 Task: For heading Arial Rounded MT Bold with Underline.  font size for heading26,  'Change the font style of data to'Browallia New.  and font size to 18,  Change the alignment of both headline & data to Align middle & Align Text left.  In the sheet  Budget Tracker Data
Action: Mouse moved to (775, 104)
Screenshot: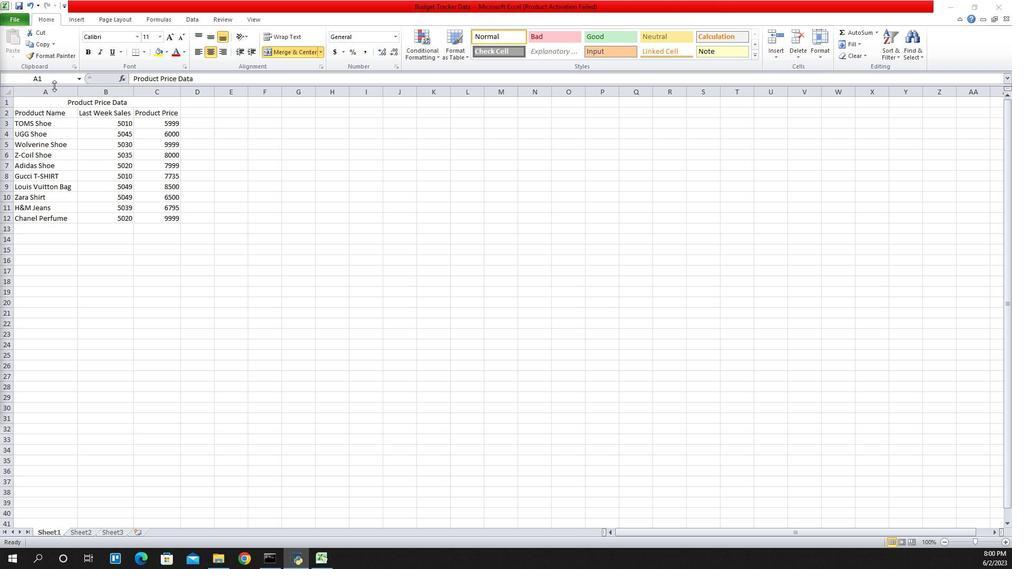 
Action: Mouse pressed left at (775, 104)
Screenshot: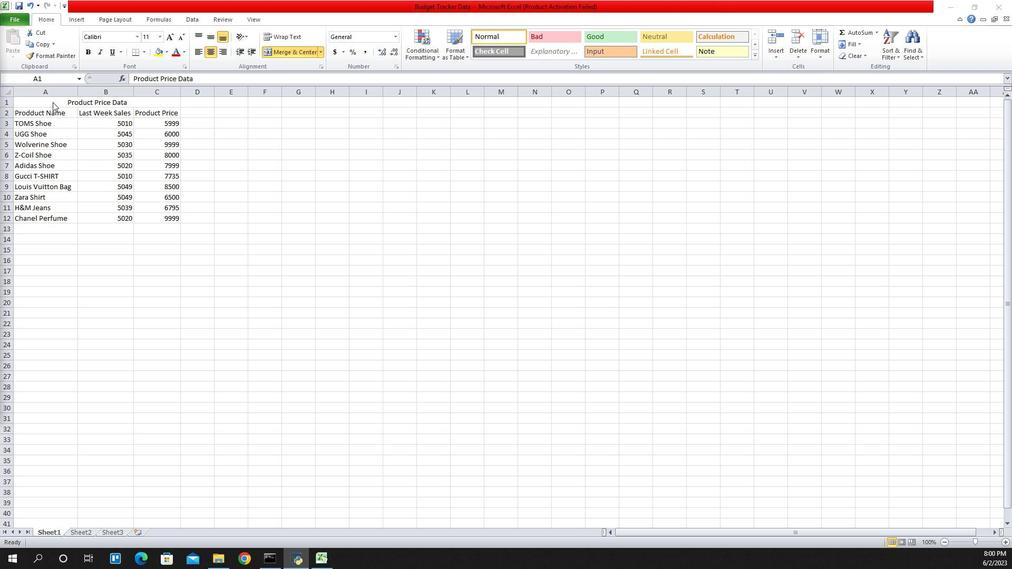 
Action: Mouse moved to (861, 37)
Screenshot: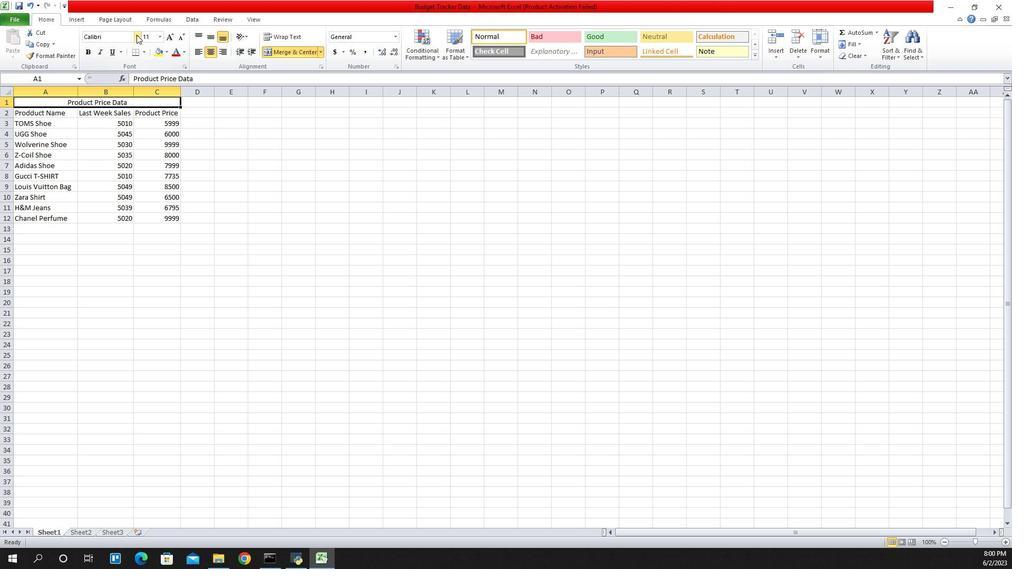 
Action: Mouse pressed left at (861, 37)
Screenshot: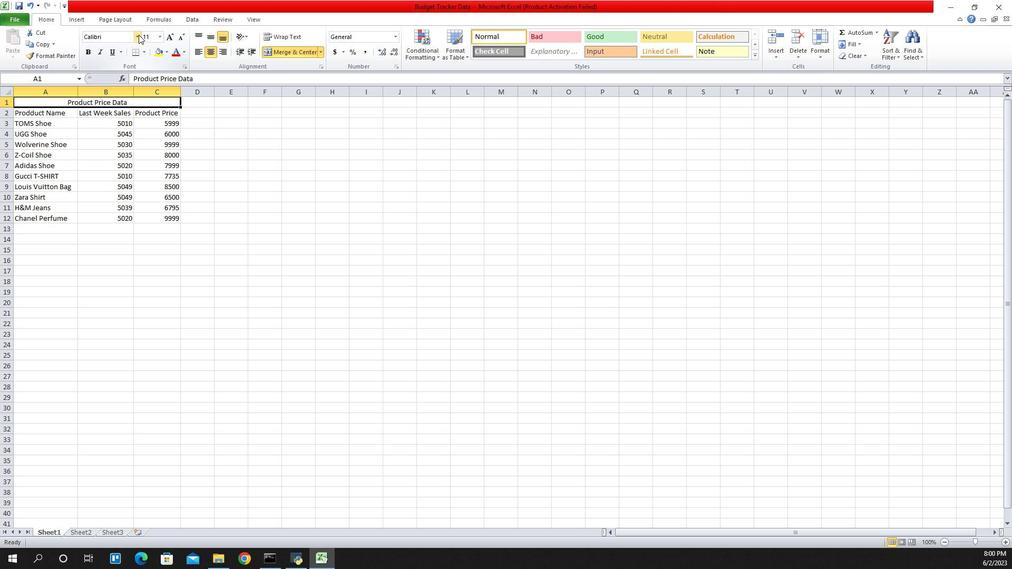 
Action: Mouse moved to (858, 159)
Screenshot: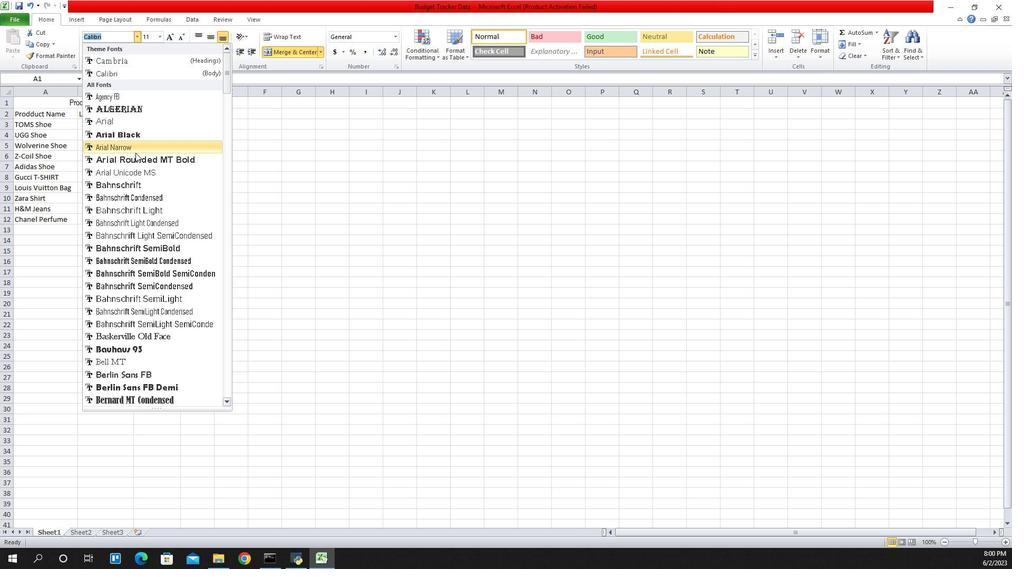 
Action: Mouse pressed left at (858, 159)
Screenshot: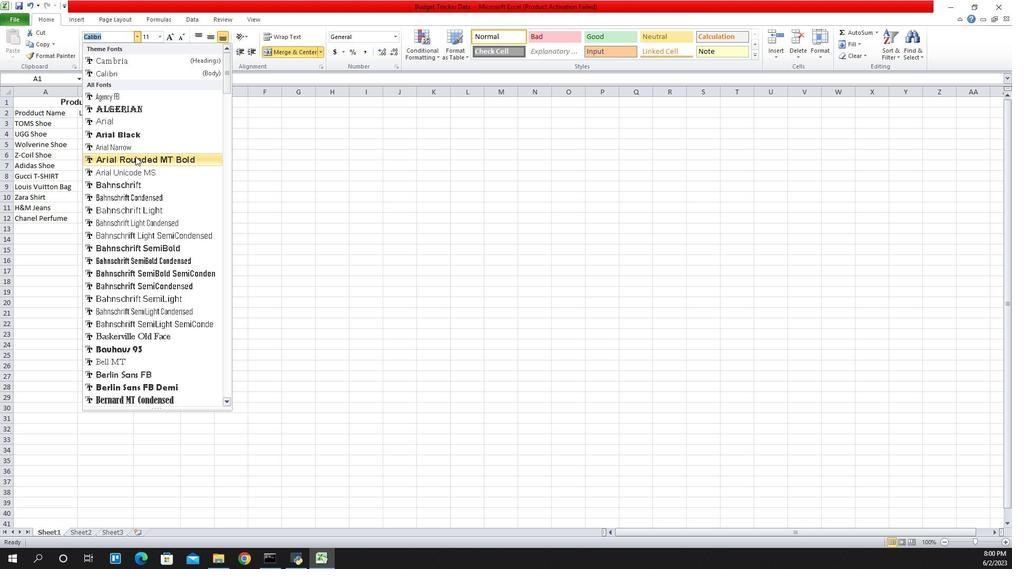 
Action: Mouse moved to (814, 53)
Screenshot: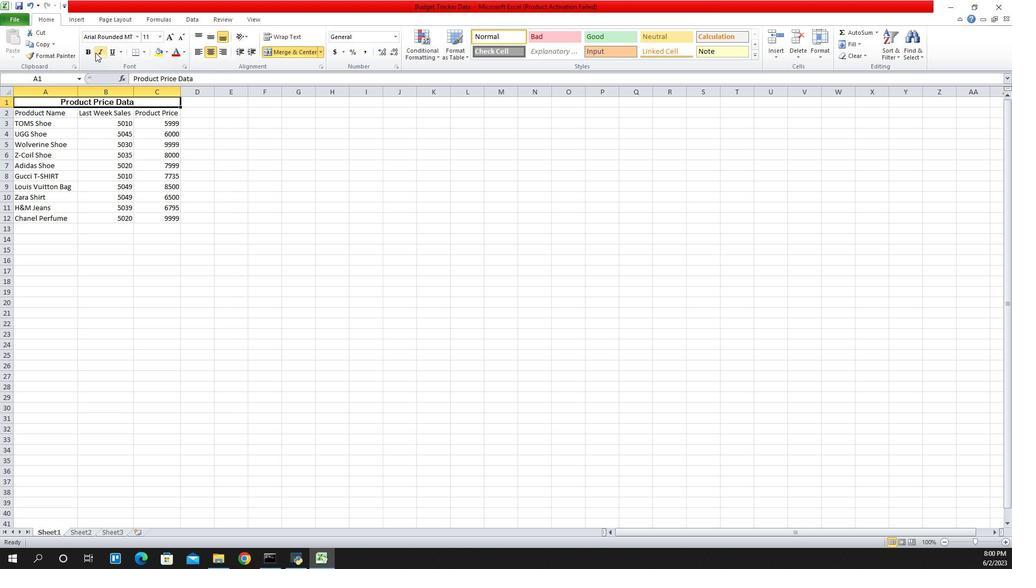 
Action: Mouse pressed left at (814, 53)
Screenshot: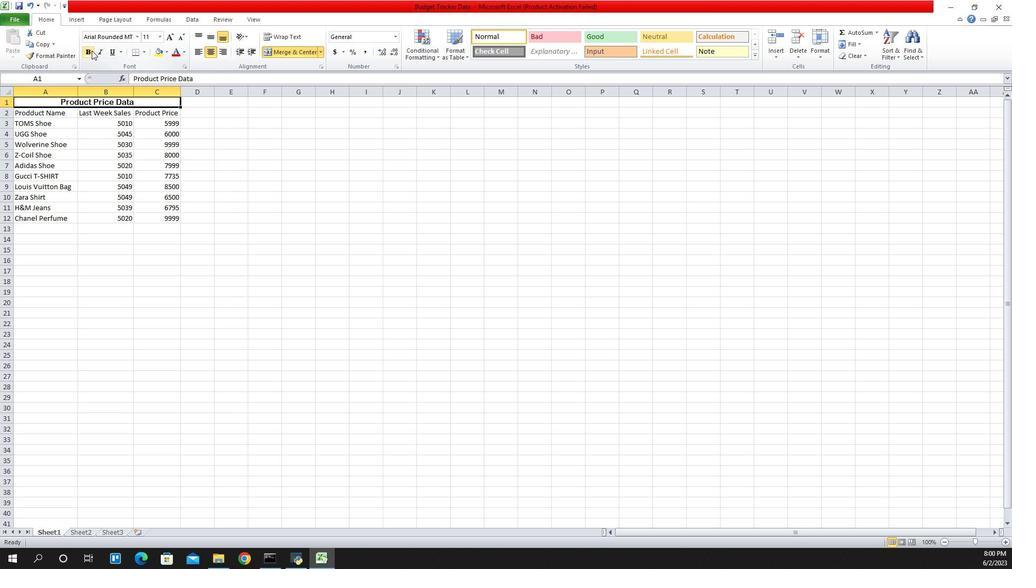 
Action: Mouse moved to (837, 55)
Screenshot: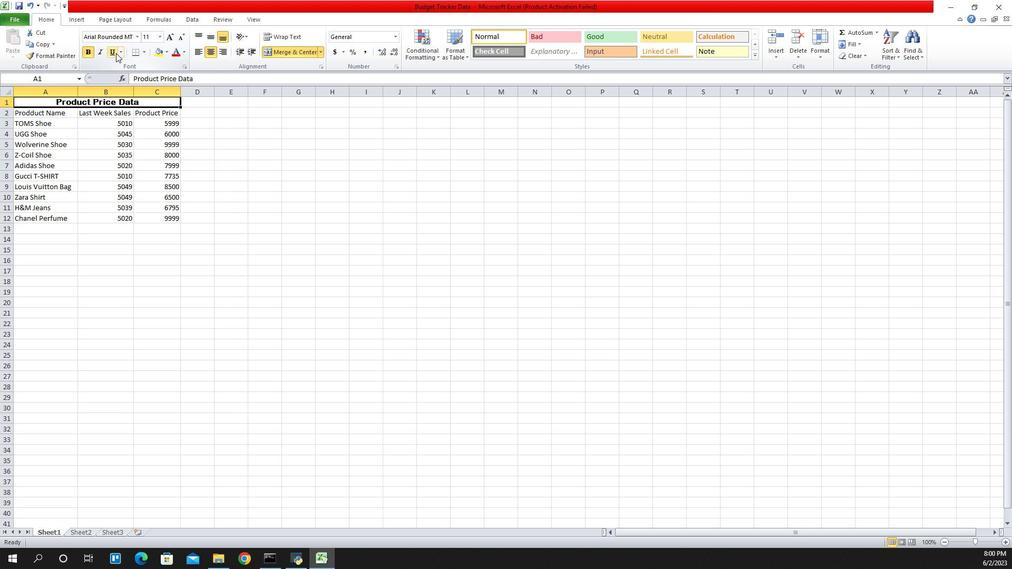 
Action: Mouse pressed left at (837, 55)
Screenshot: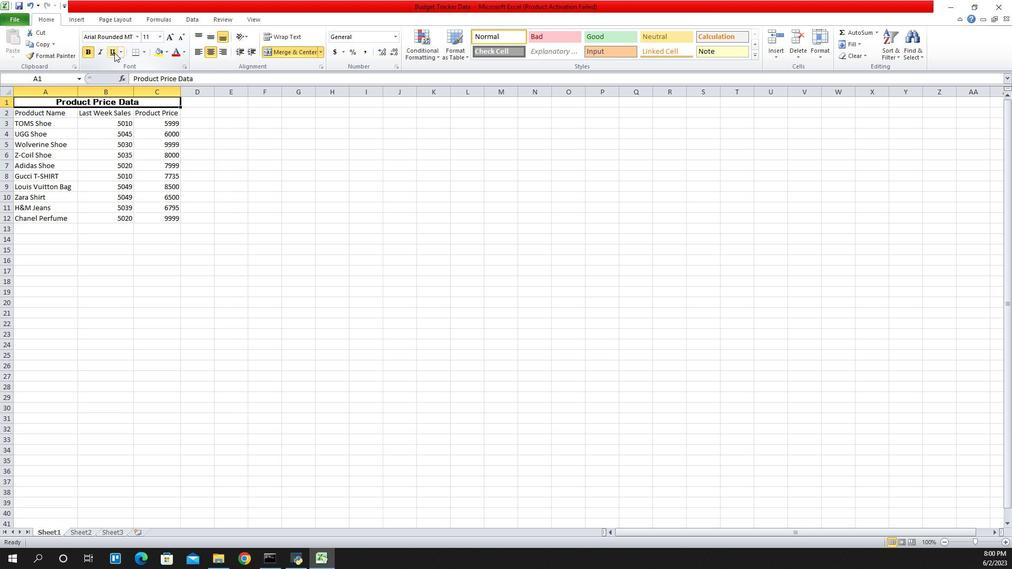 
Action: Mouse moved to (881, 39)
Screenshot: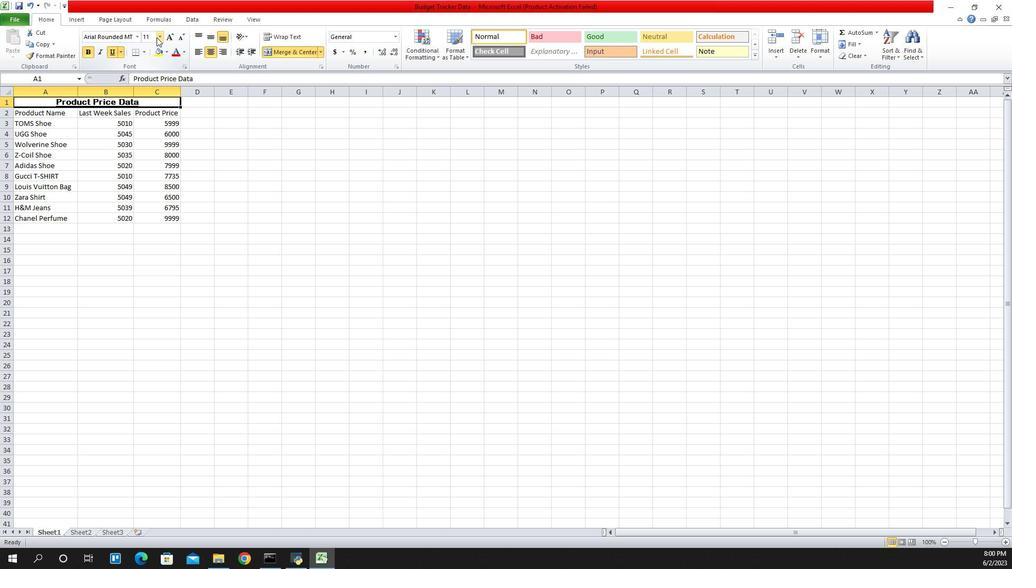 
Action: Mouse pressed left at (881, 39)
Screenshot: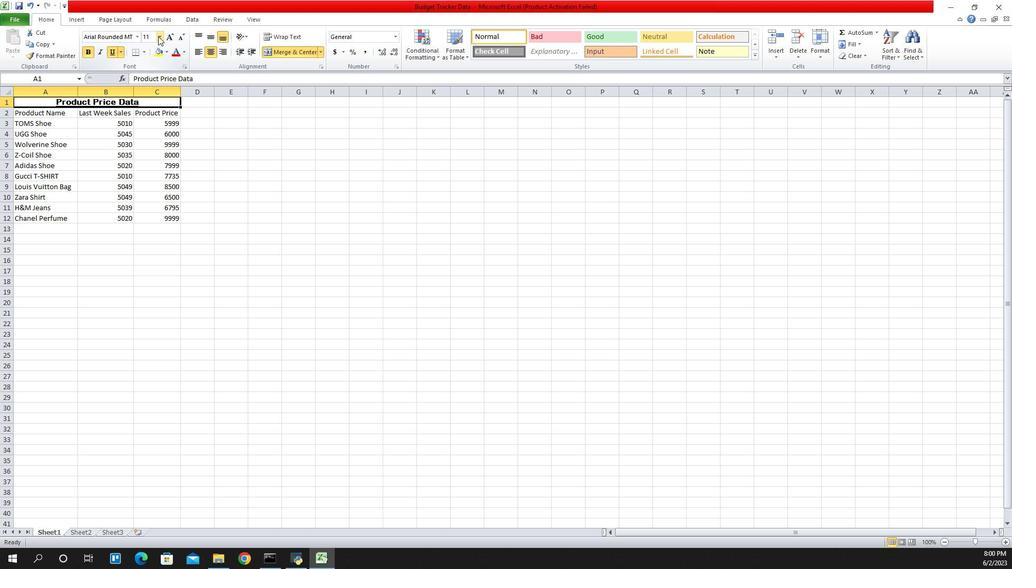 
Action: Mouse moved to (868, 148)
Screenshot: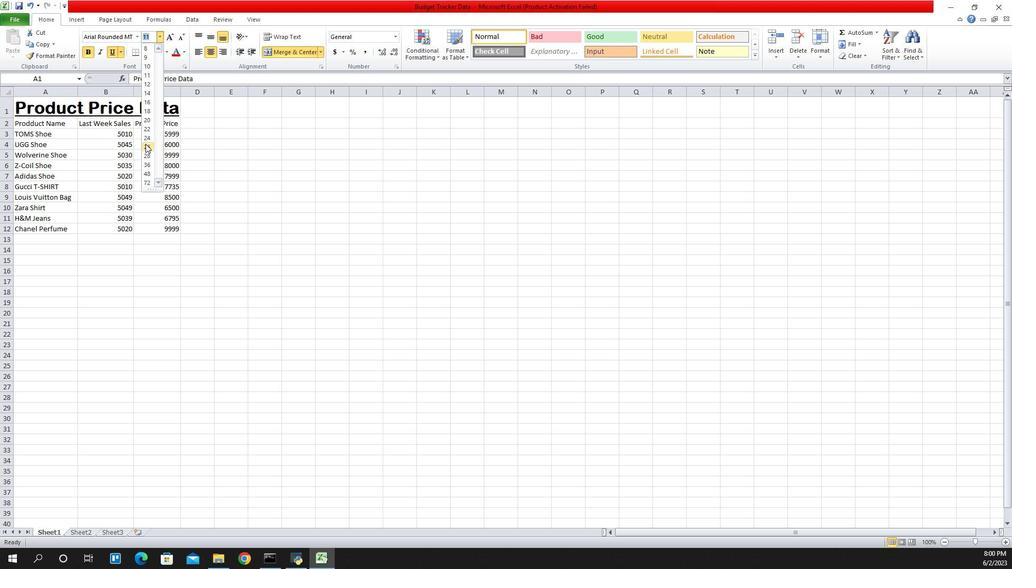 
Action: Mouse pressed left at (868, 148)
Screenshot: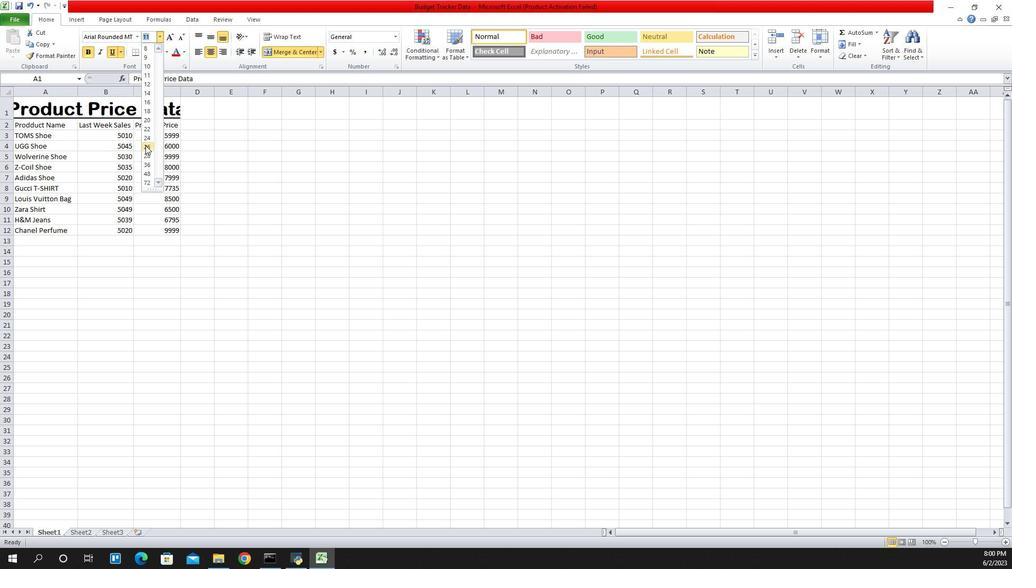 
Action: Mouse moved to (776, 129)
Screenshot: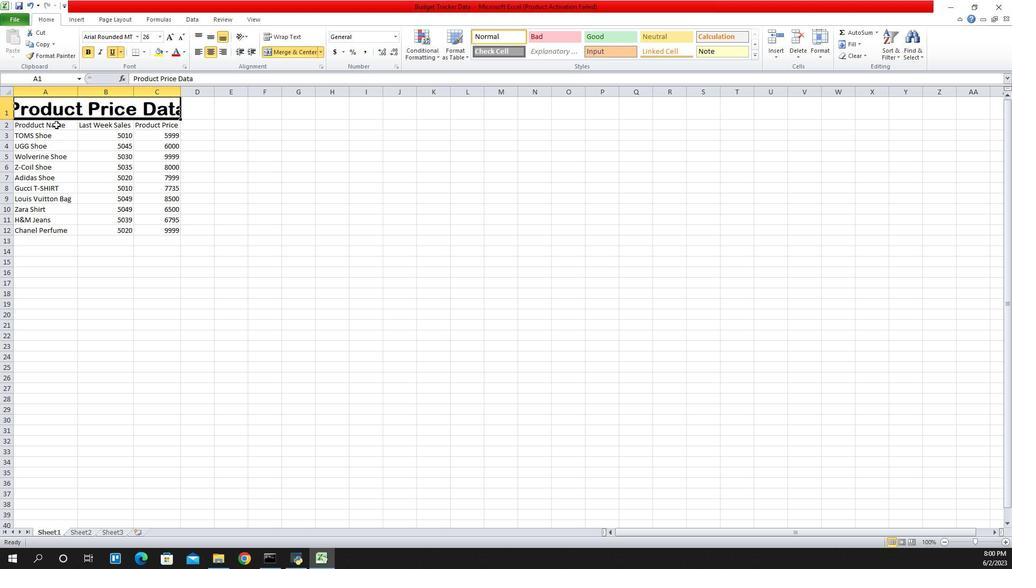 
Action: Mouse pressed left at (776, 129)
Screenshot: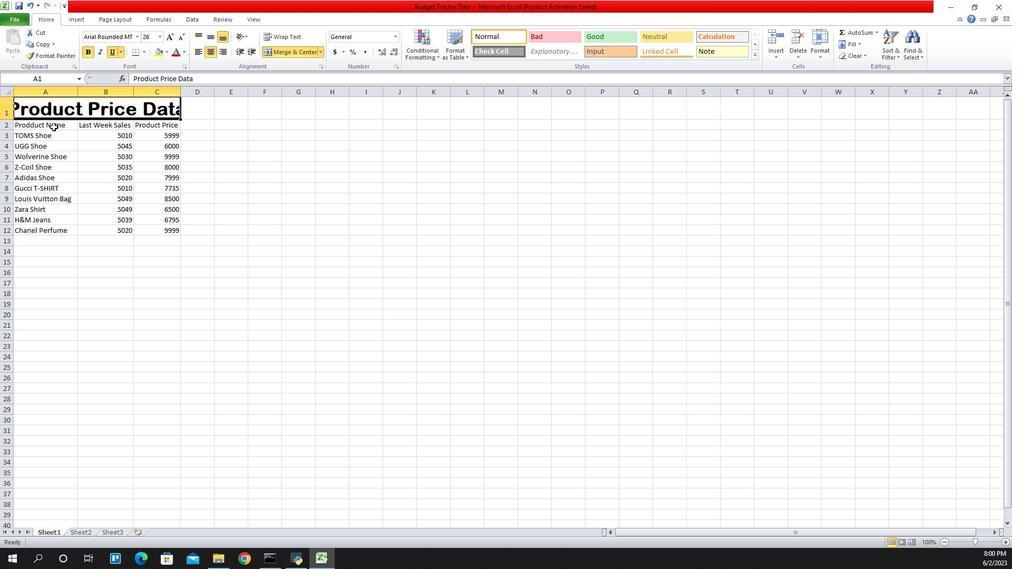 
Action: Mouse moved to (833, 209)
Screenshot: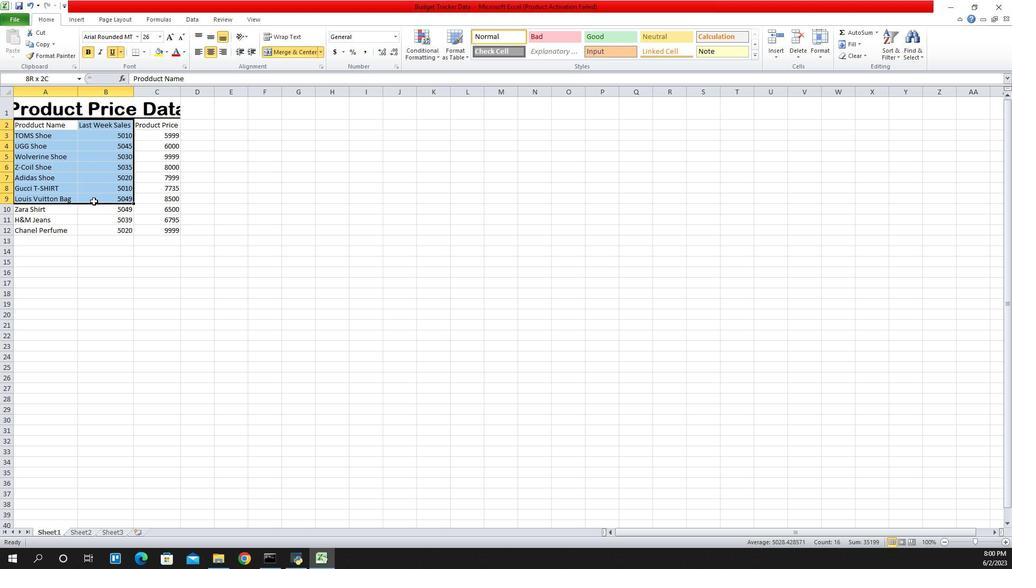 
Action: Mouse pressed left at (833, 209)
Screenshot: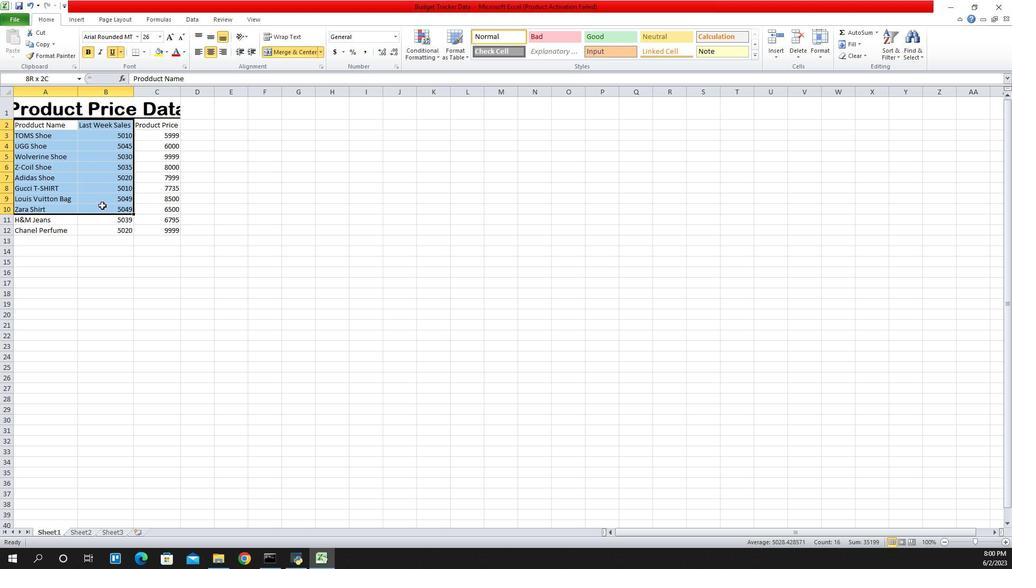 
Action: Mouse moved to (784, 128)
Screenshot: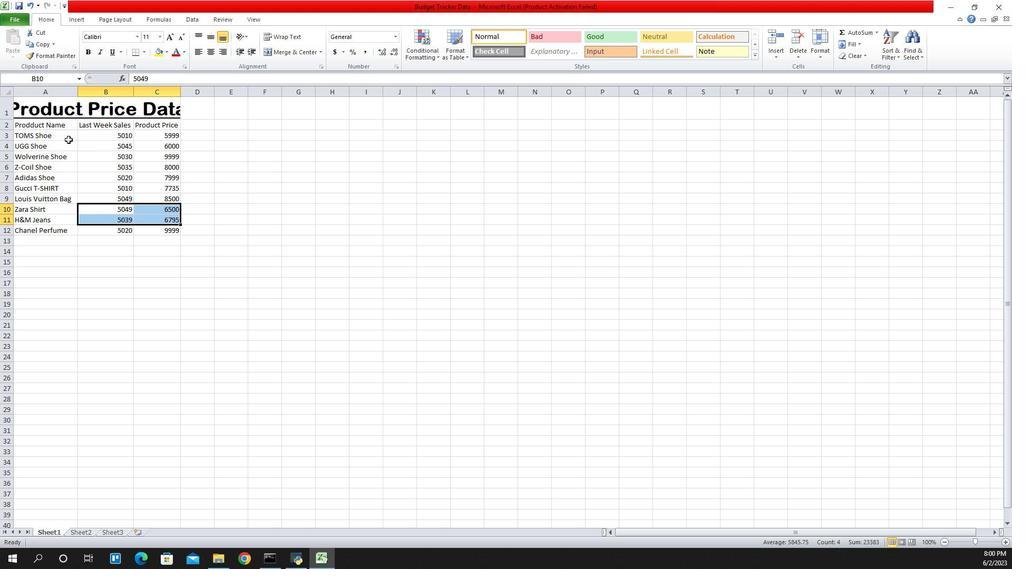 
Action: Mouse pressed left at (784, 128)
Screenshot: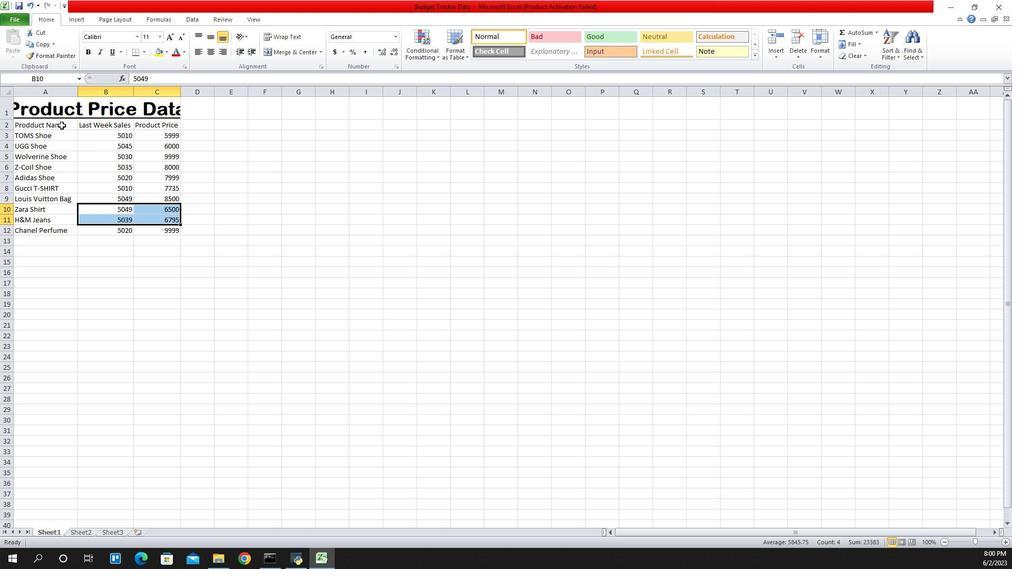 
Action: Mouse moved to (832, 36)
Screenshot: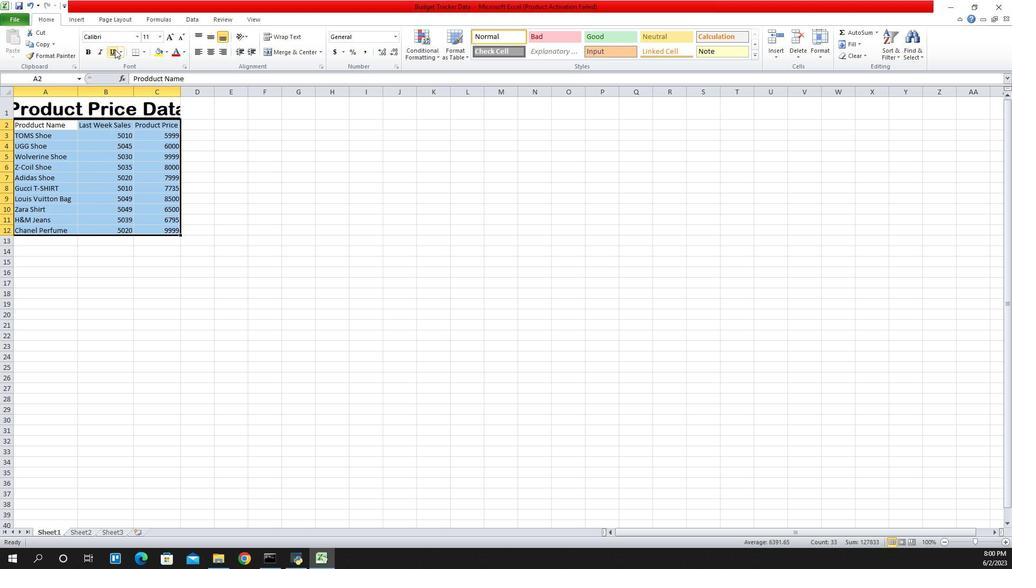 
Action: Mouse pressed left at (832, 36)
Screenshot: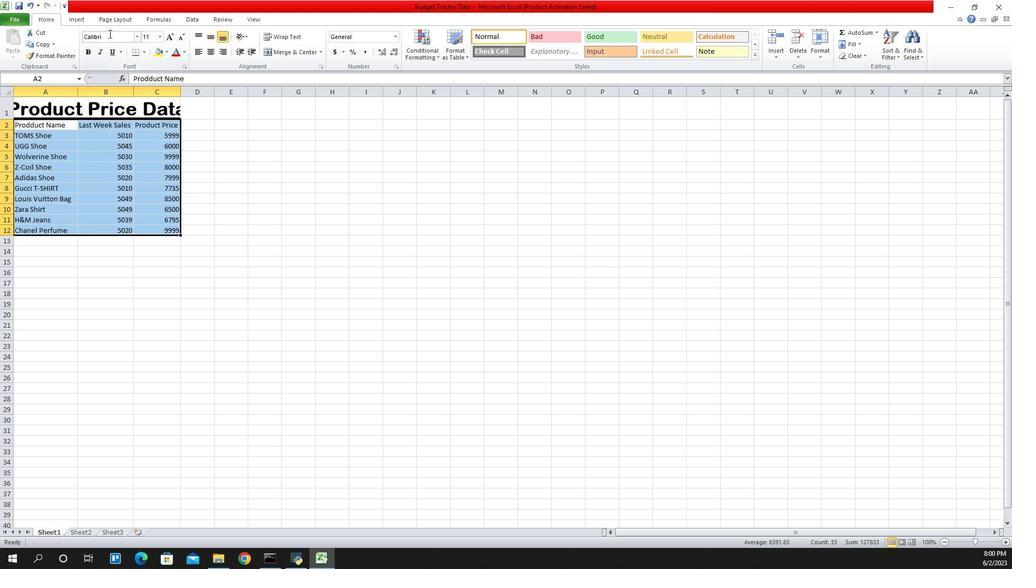 
Action: Key pressed <Key.backspace>browallia<Key.space>new<Key.enter>
Screenshot: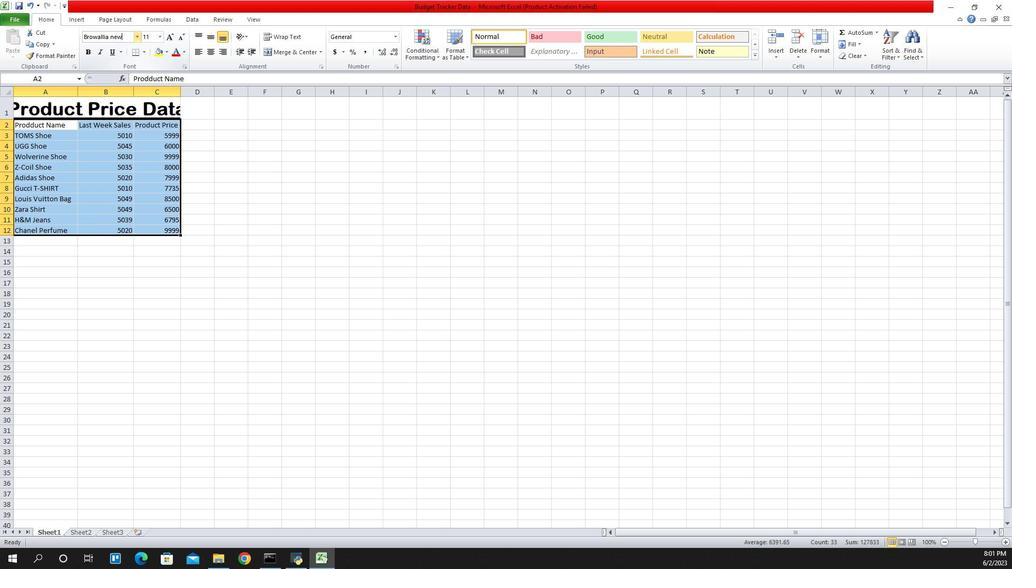 
Action: Mouse moved to (882, 39)
Screenshot: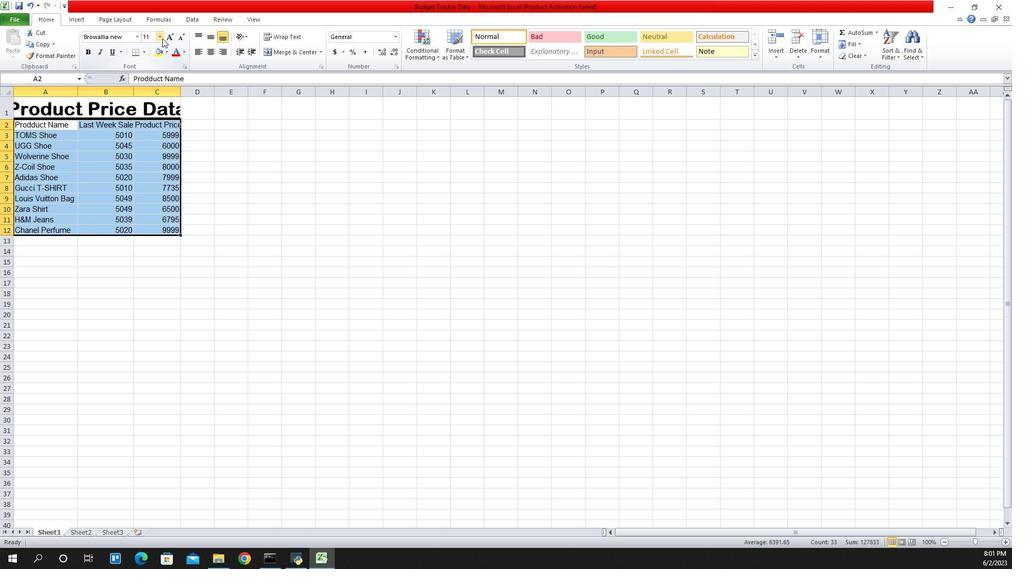 
Action: Mouse pressed left at (882, 39)
Screenshot: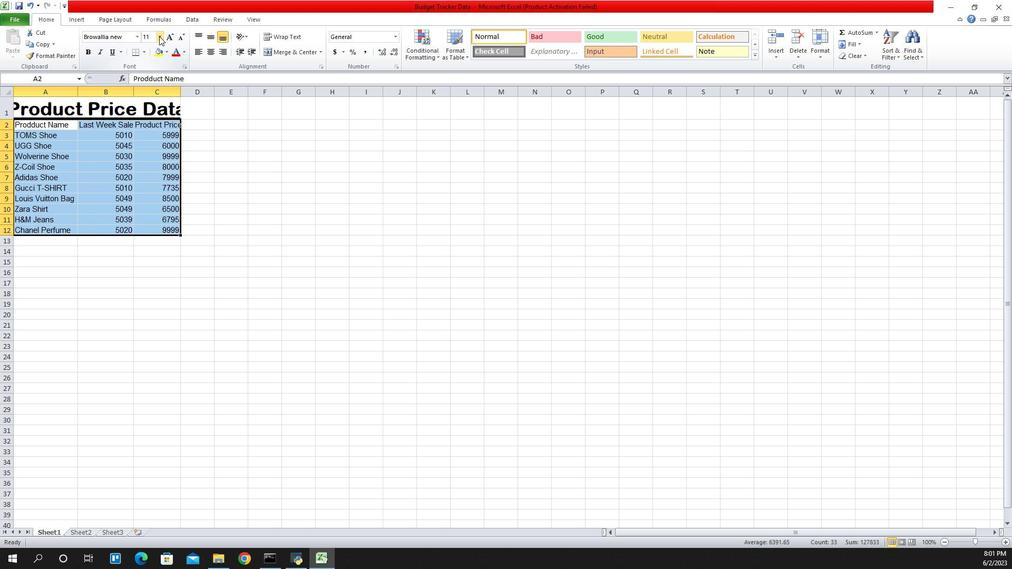 
Action: Mouse moved to (869, 112)
Screenshot: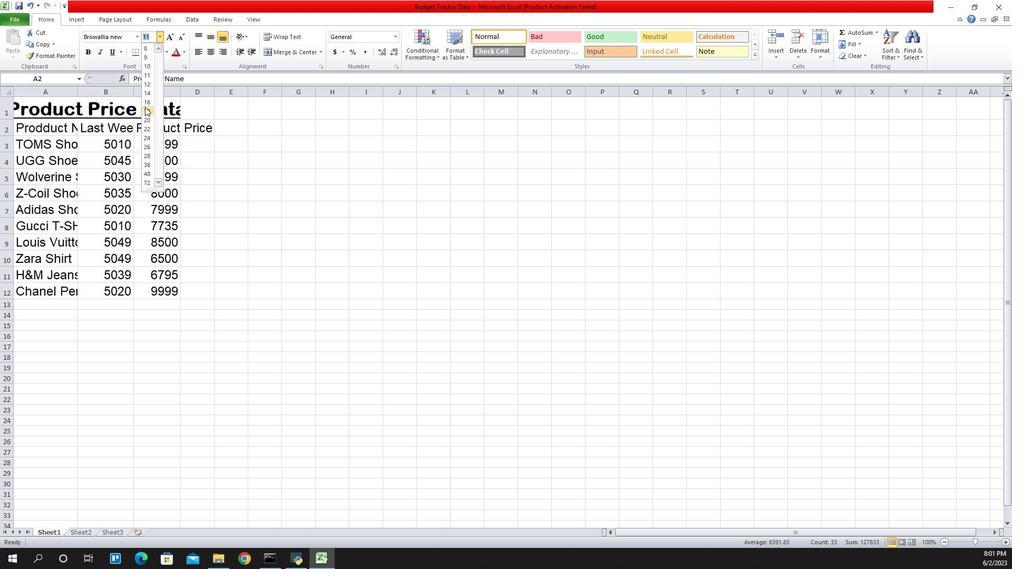 
Action: Mouse pressed left at (869, 112)
Screenshot: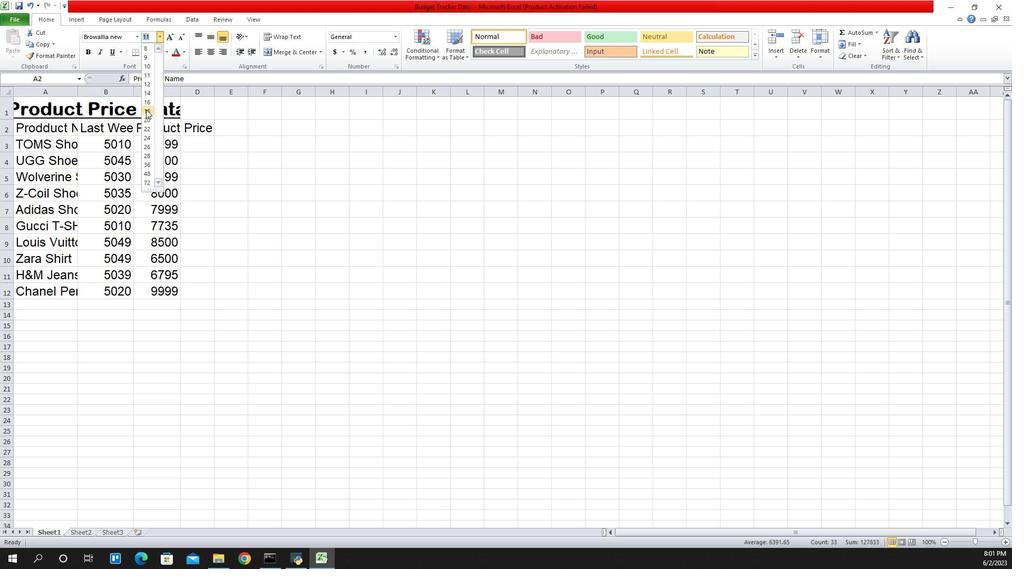 
Action: Mouse moved to (988, 167)
Screenshot: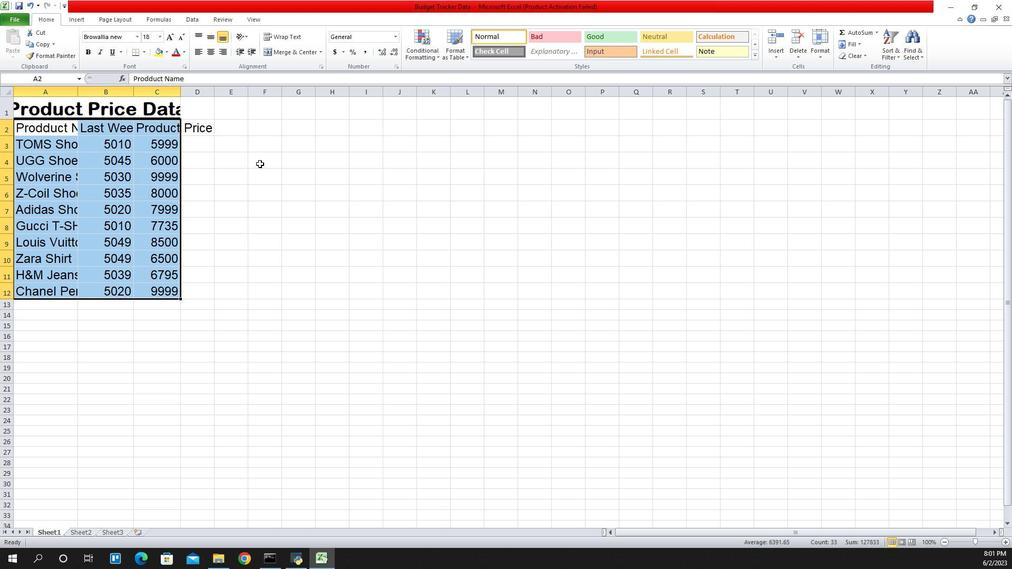 
Action: Mouse pressed left at (988, 167)
Screenshot: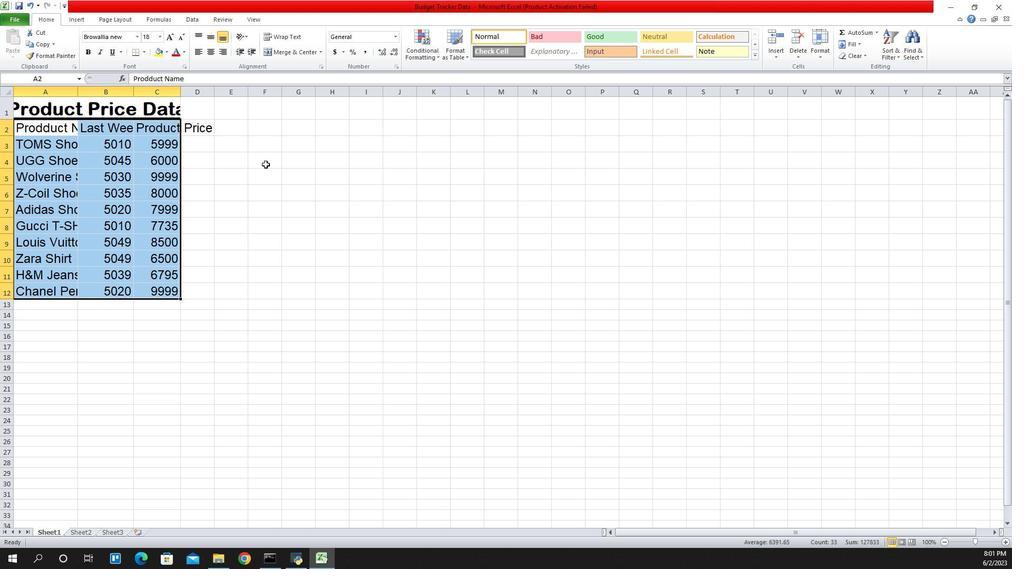 
Action: Mouse moved to (757, 111)
Screenshot: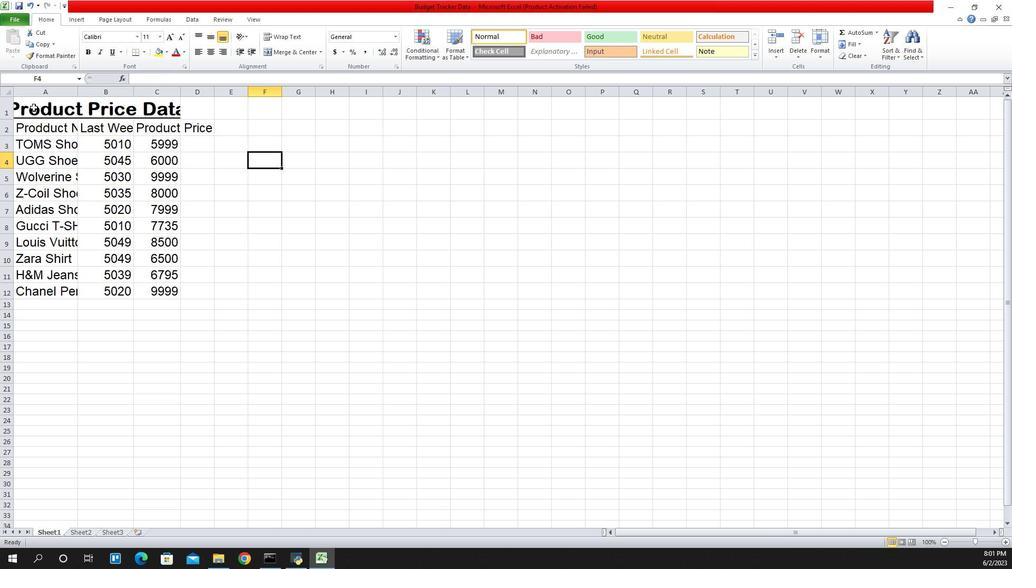 
Action: Mouse pressed left at (757, 111)
Screenshot: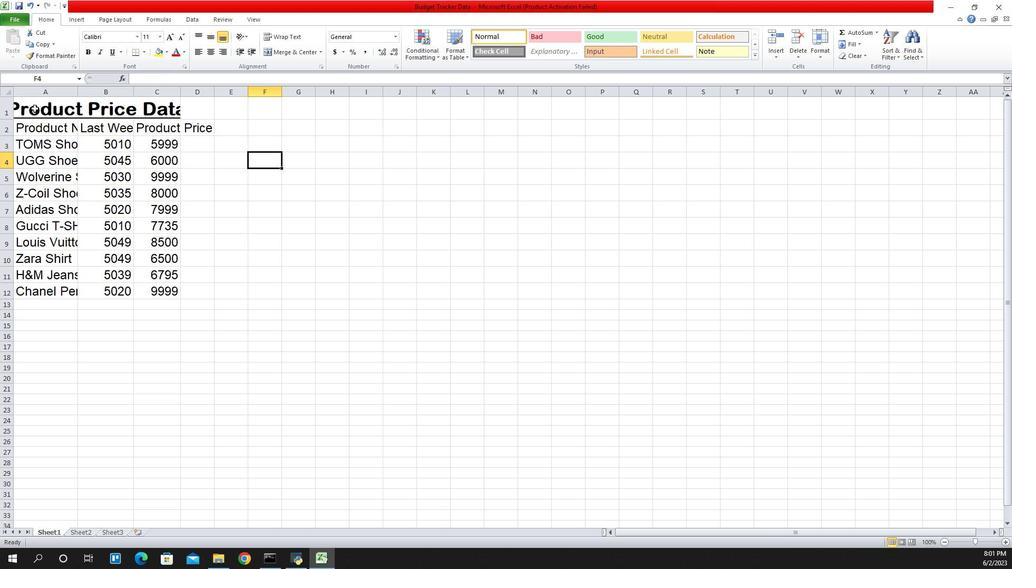 
Action: Mouse moved to (902, 96)
Screenshot: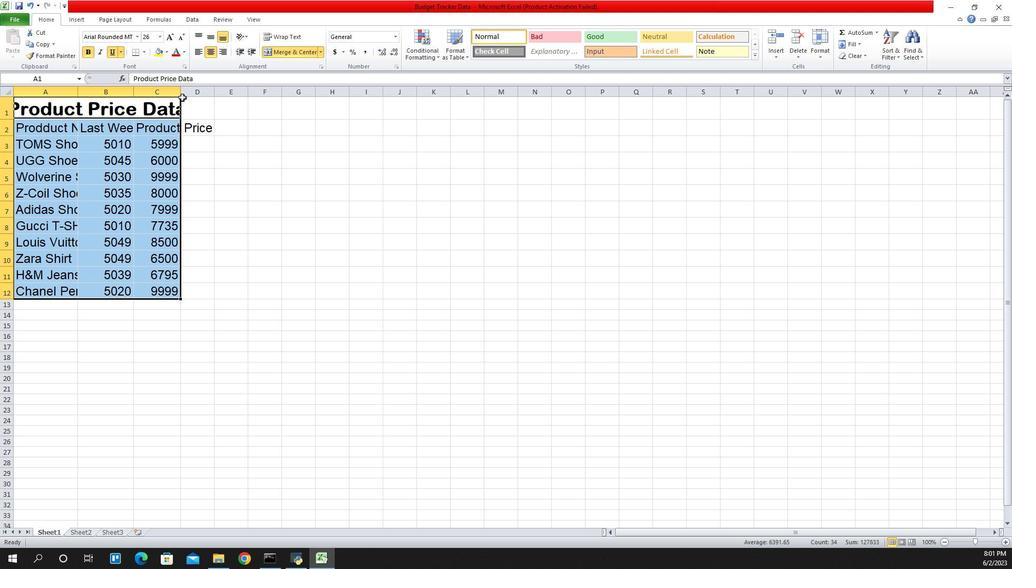 
Action: Mouse pressed left at (902, 96)
Screenshot: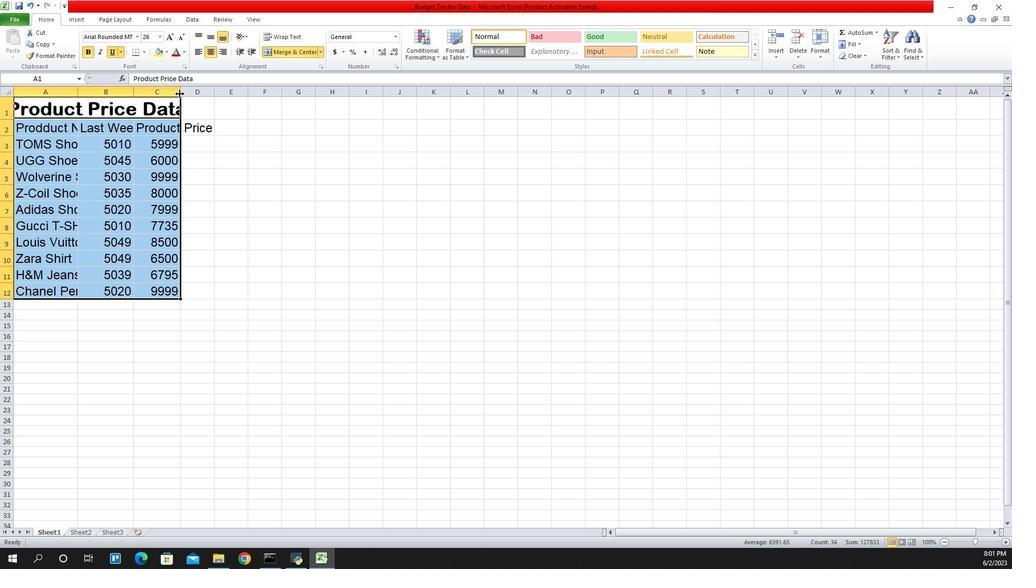 
Action: Mouse pressed left at (902, 96)
Screenshot: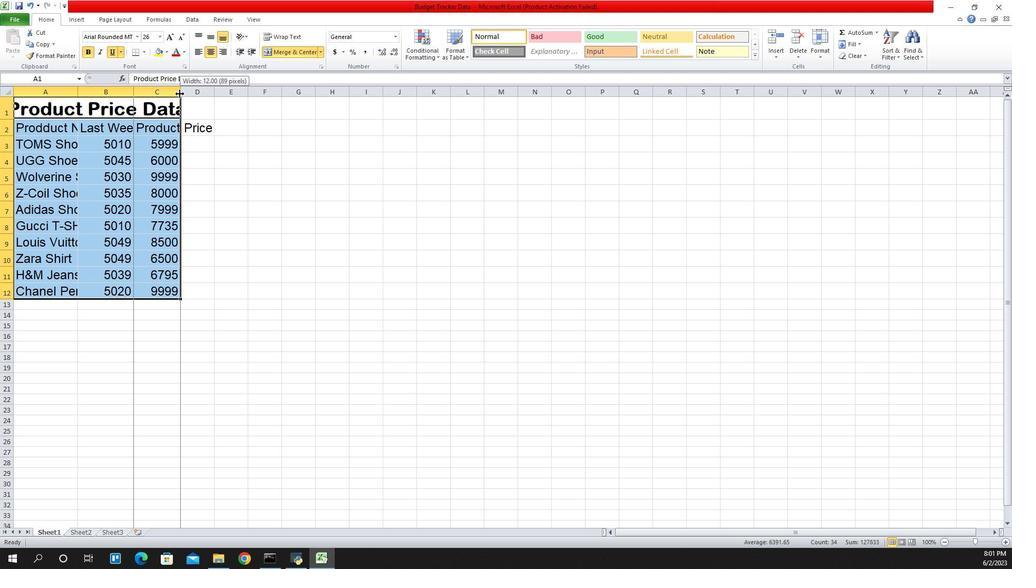 
Action: Mouse moved to (801, 95)
Screenshot: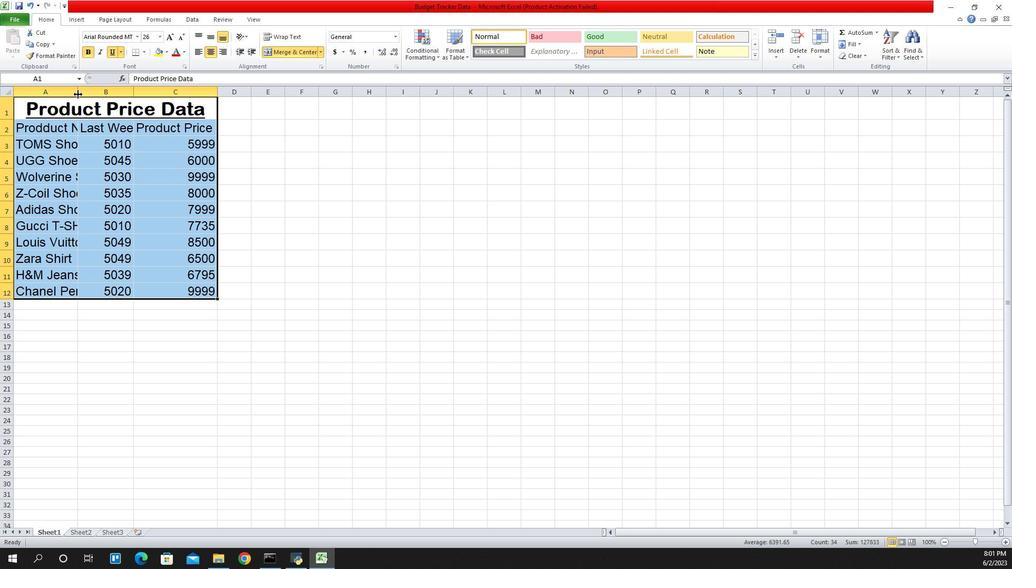 
Action: Mouse pressed left at (801, 95)
Screenshot: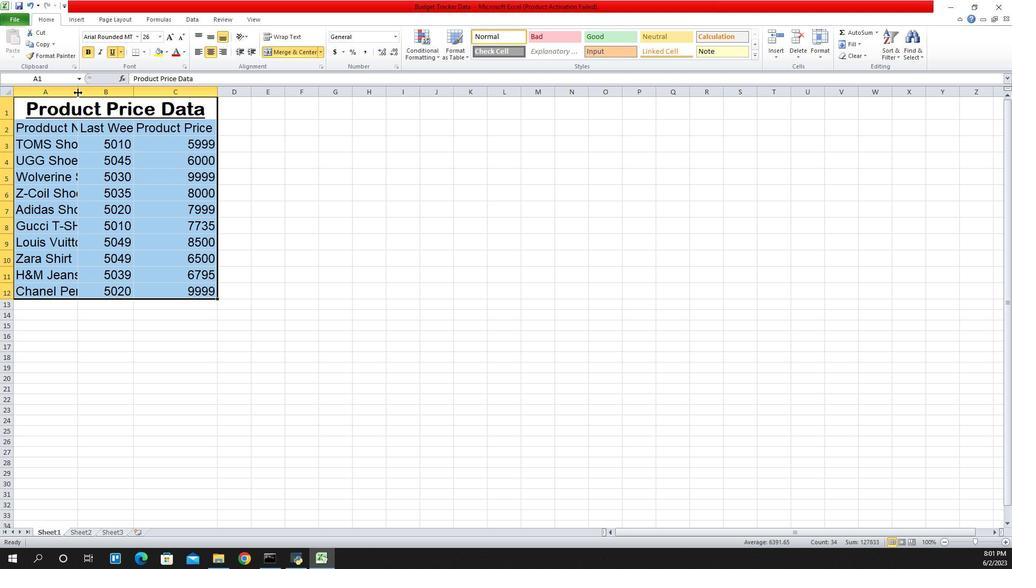 
Action: Mouse pressed left at (801, 95)
Screenshot: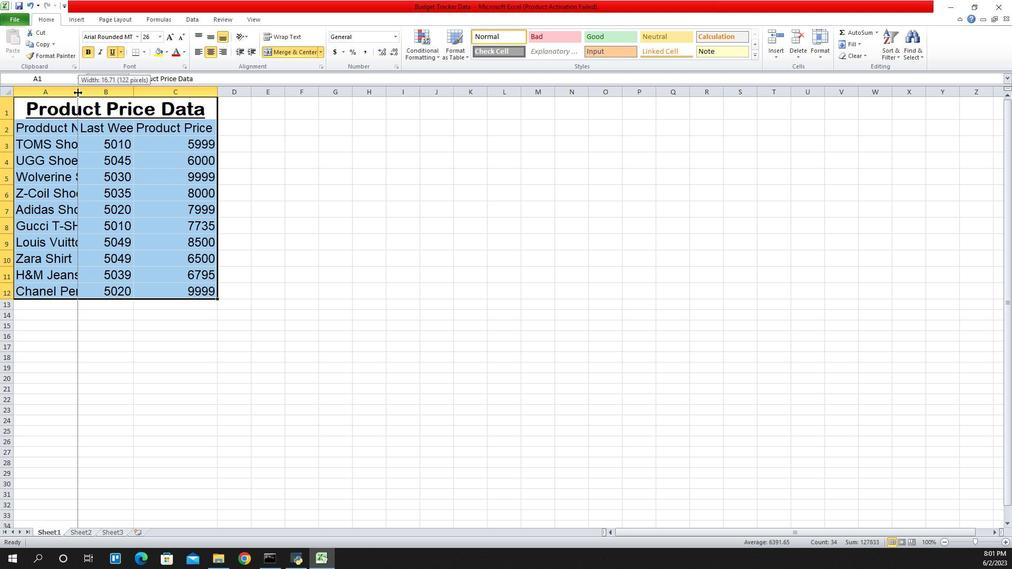 
Action: Mouse pressed left at (801, 95)
Screenshot: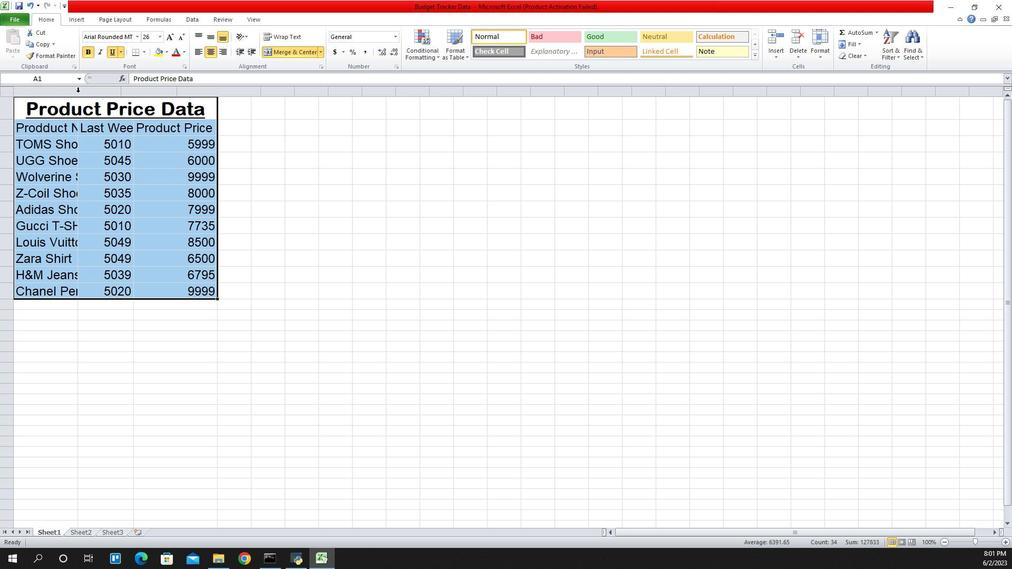 
Action: Mouse moved to (900, 95)
Screenshot: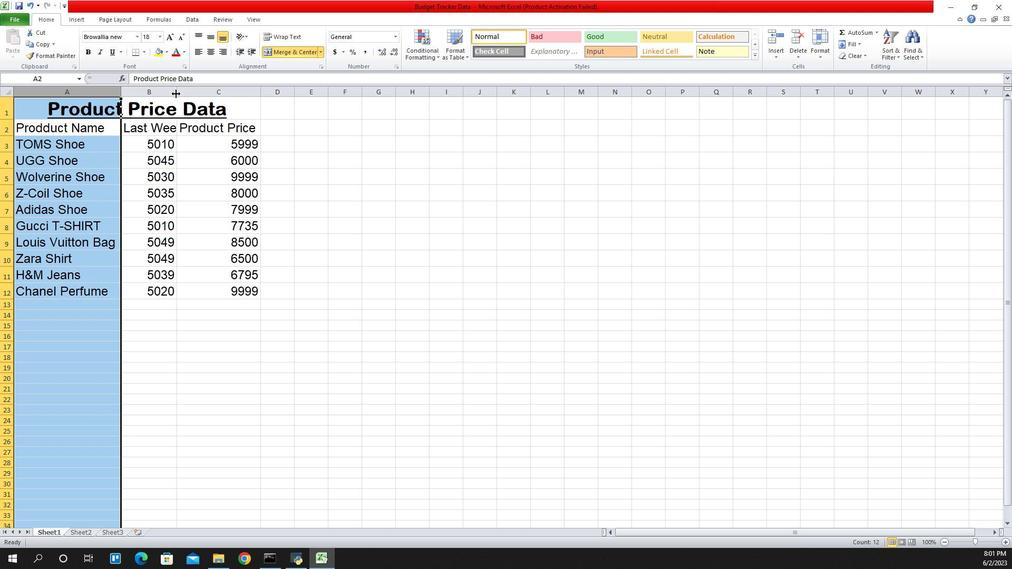 
Action: Mouse pressed left at (900, 95)
Screenshot: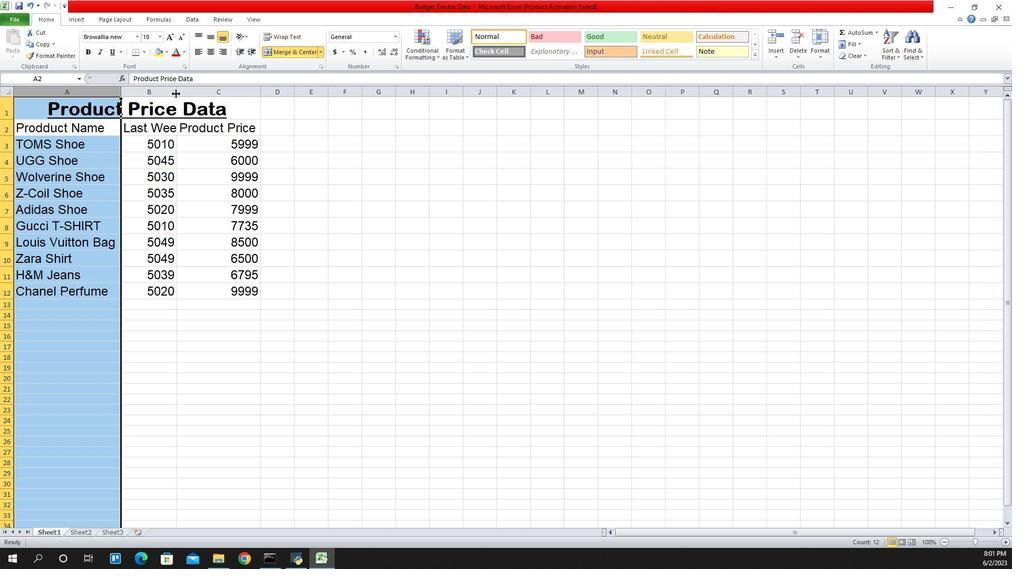 
Action: Mouse pressed left at (900, 95)
Screenshot: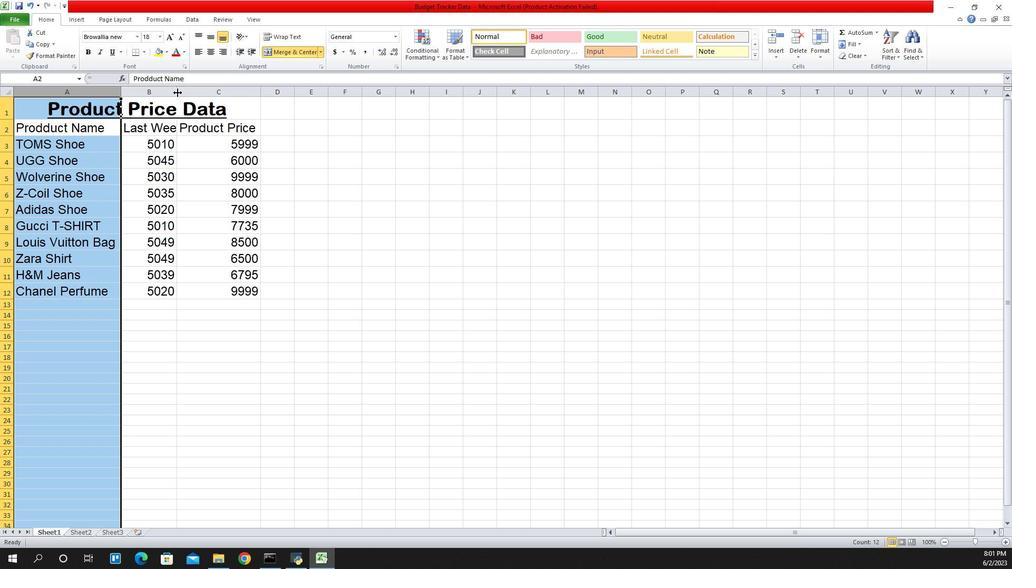 
Action: Mouse moved to (1028, 97)
Screenshot: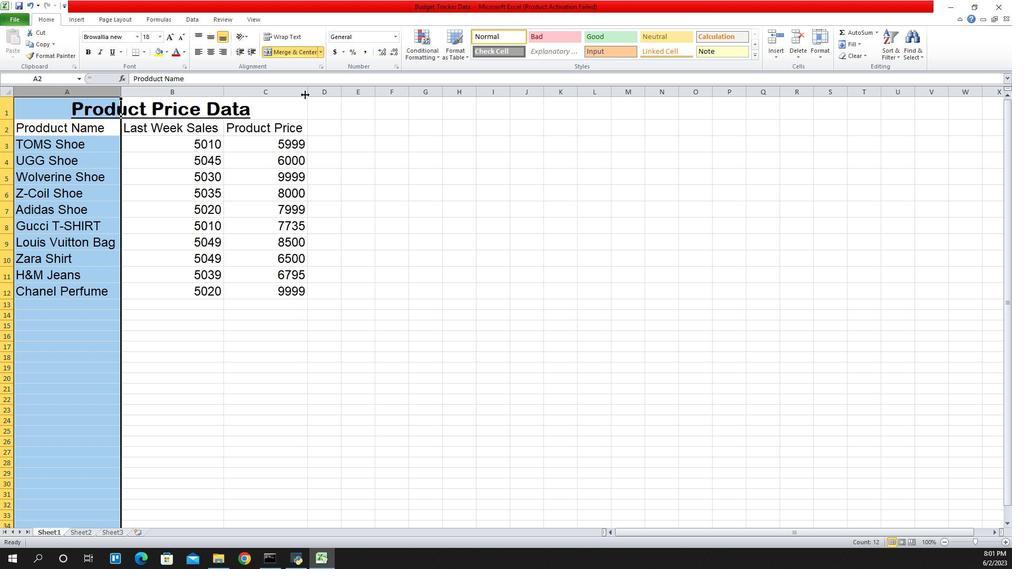 
Action: Mouse pressed left at (1028, 97)
Screenshot: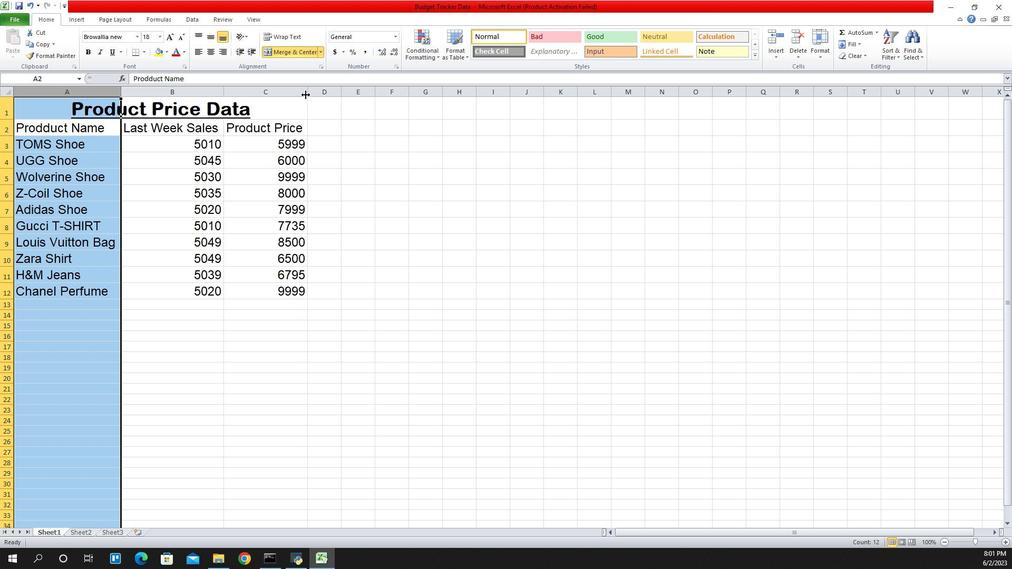
Action: Mouse pressed left at (1028, 97)
Screenshot: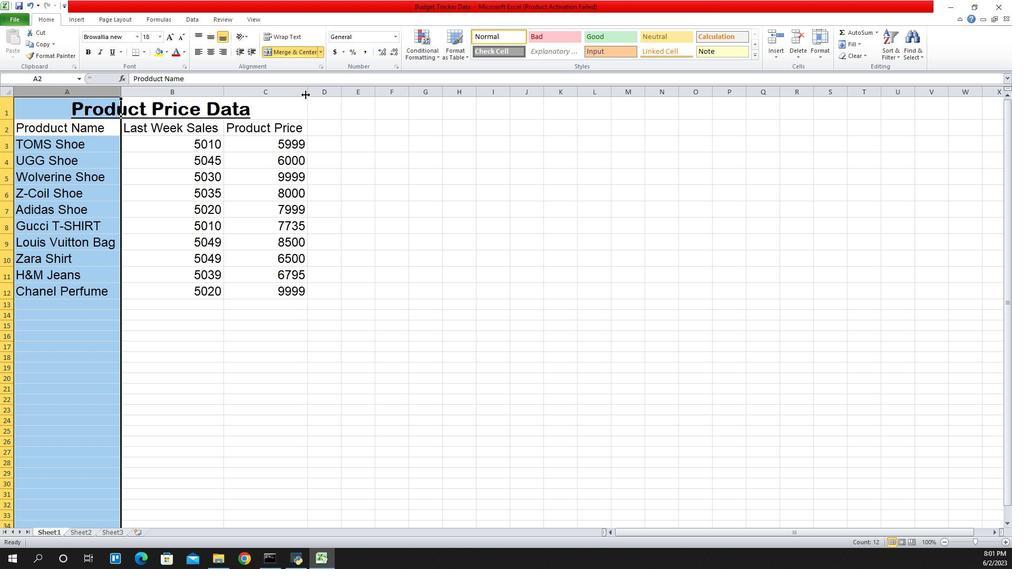
Action: Mouse moved to (799, 108)
Screenshot: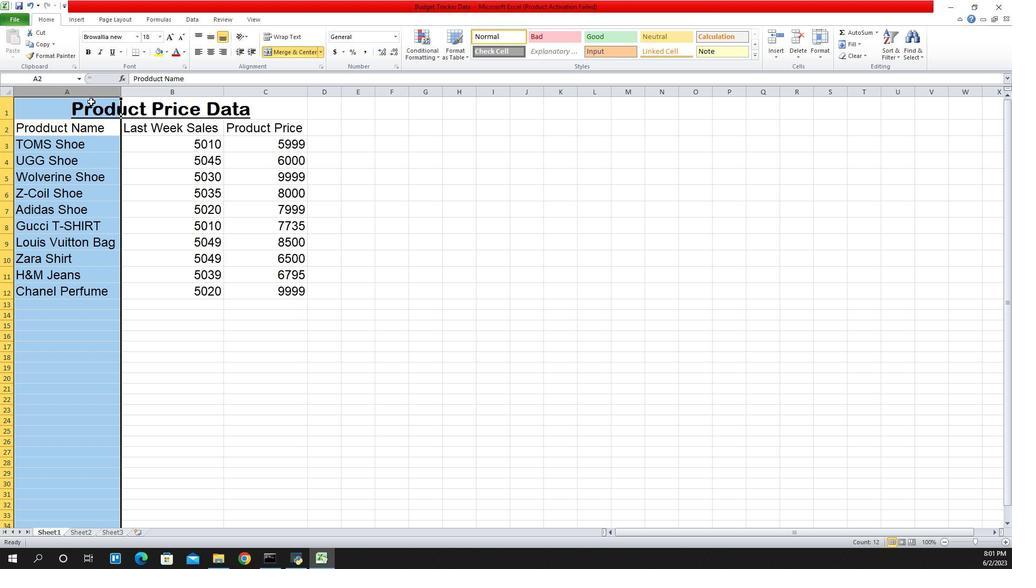 
Action: Mouse pressed left at (799, 108)
Screenshot: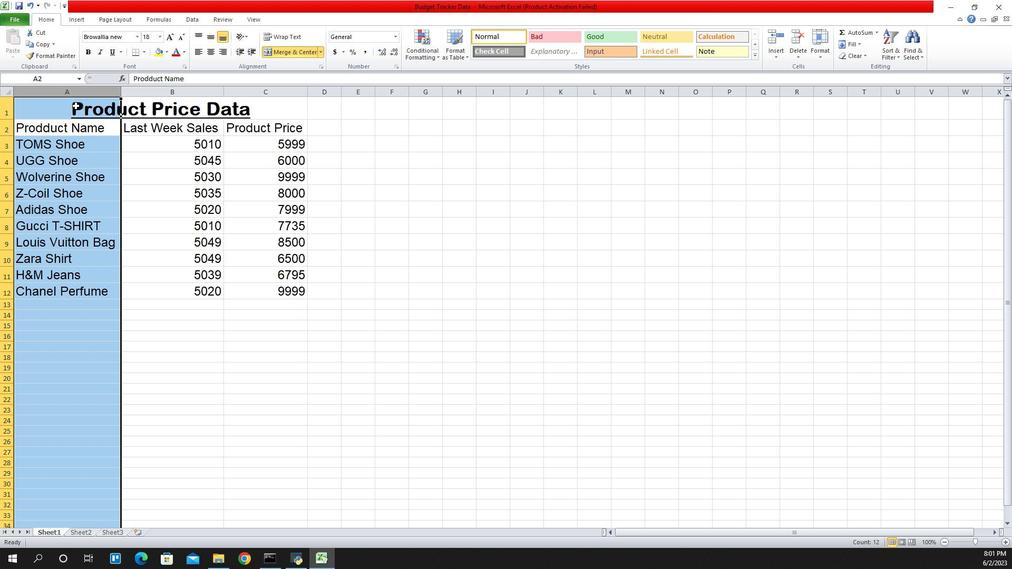 
Action: Mouse moved to (930, 40)
Screenshot: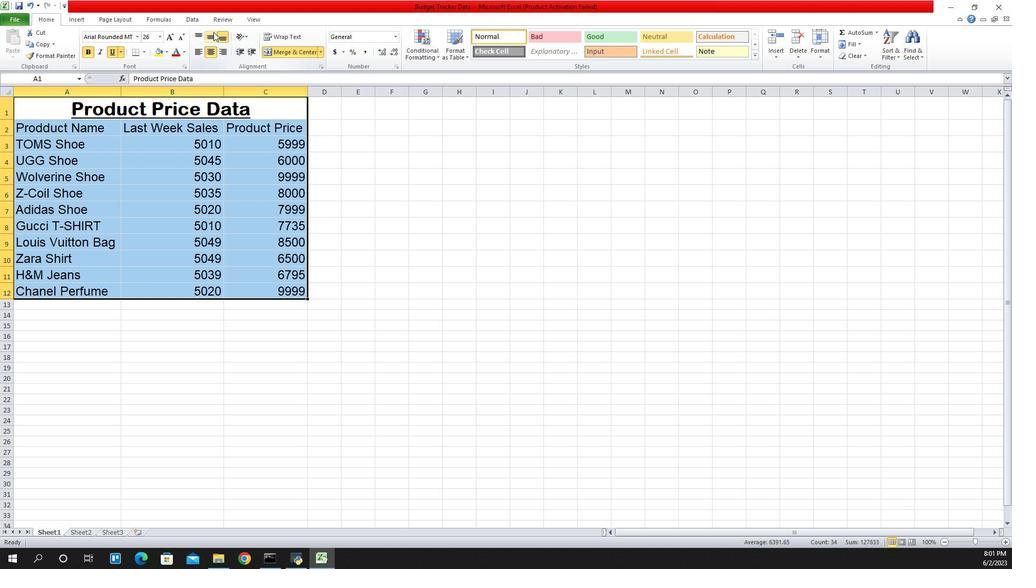 
Action: Mouse pressed left at (930, 40)
Screenshot: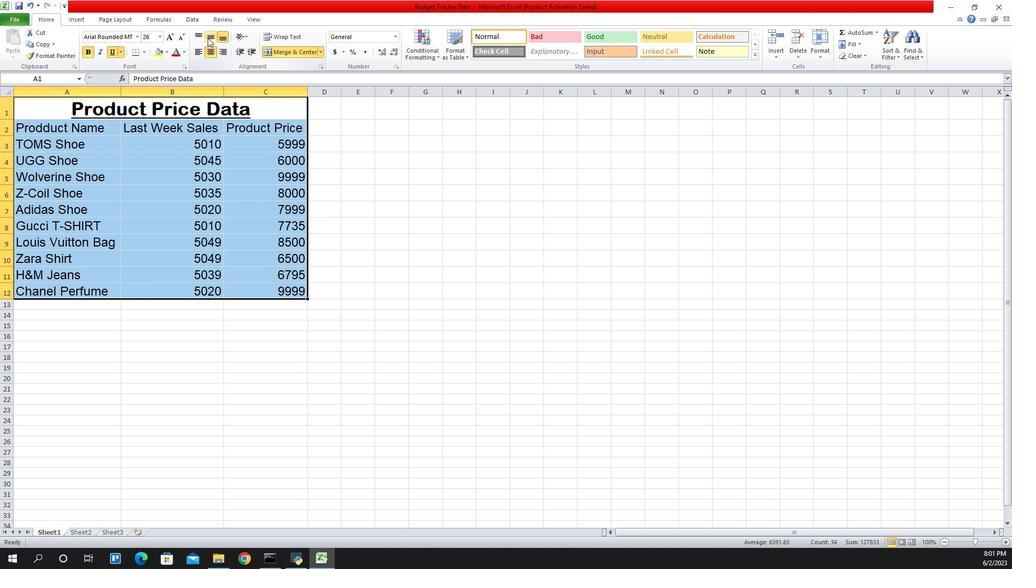 
Action: Mouse moved to (920, 57)
Screenshot: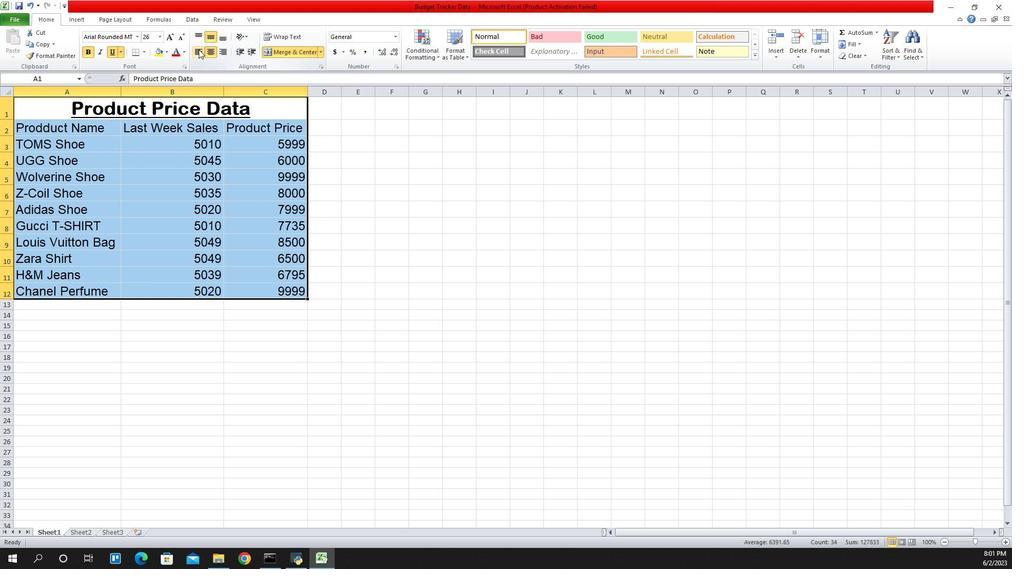 
Action: Mouse pressed left at (920, 57)
Screenshot: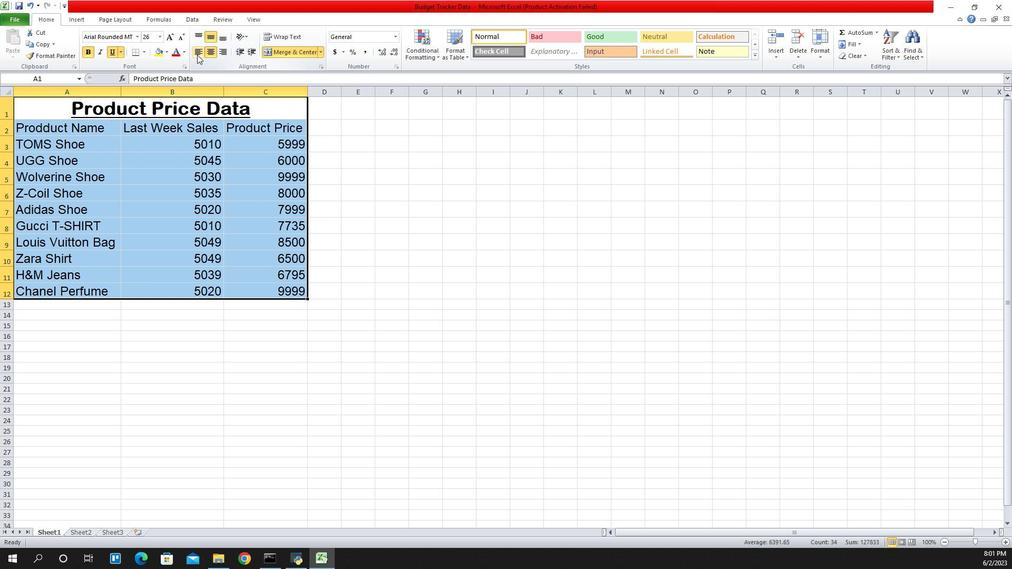 
Action: Mouse pressed left at (920, 57)
Screenshot: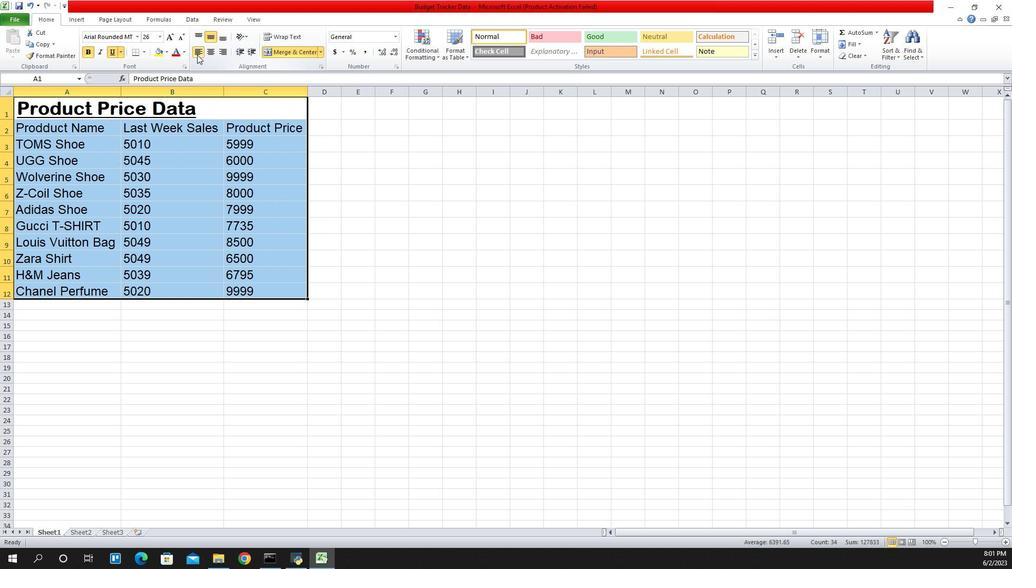 
Action: Mouse pressed left at (920, 57)
Screenshot: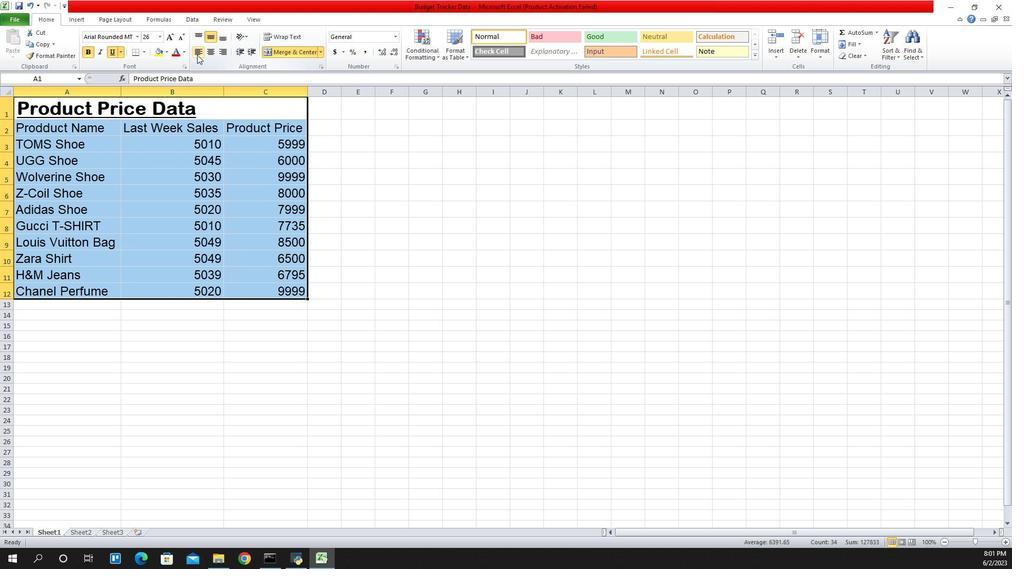 
Action: Mouse moved to (916, 106)
Screenshot: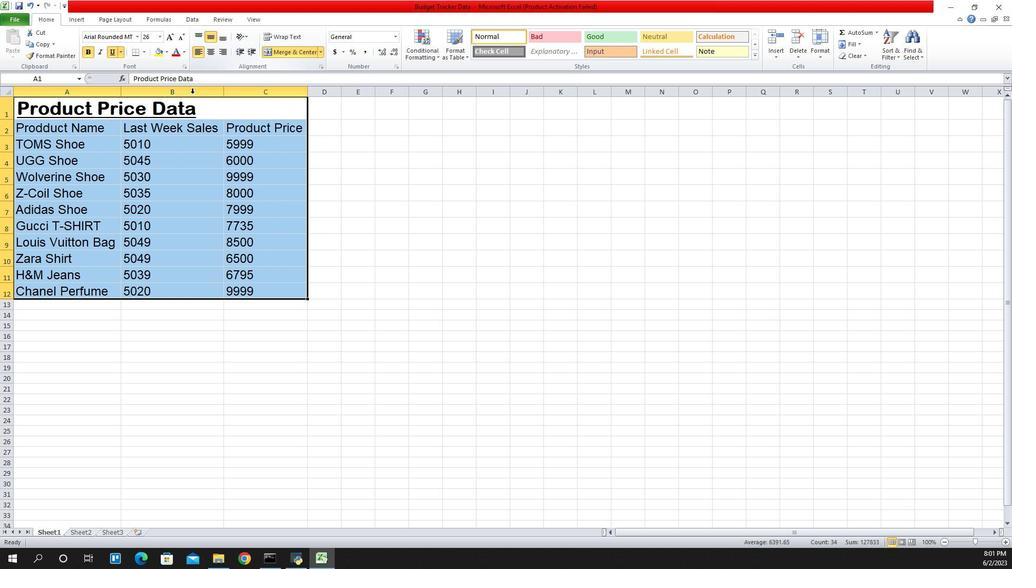 
